 Task: Set the Shipping contact to 'does not match regex' while creating a New Invoice.
Action: Mouse moved to (187, 27)
Screenshot: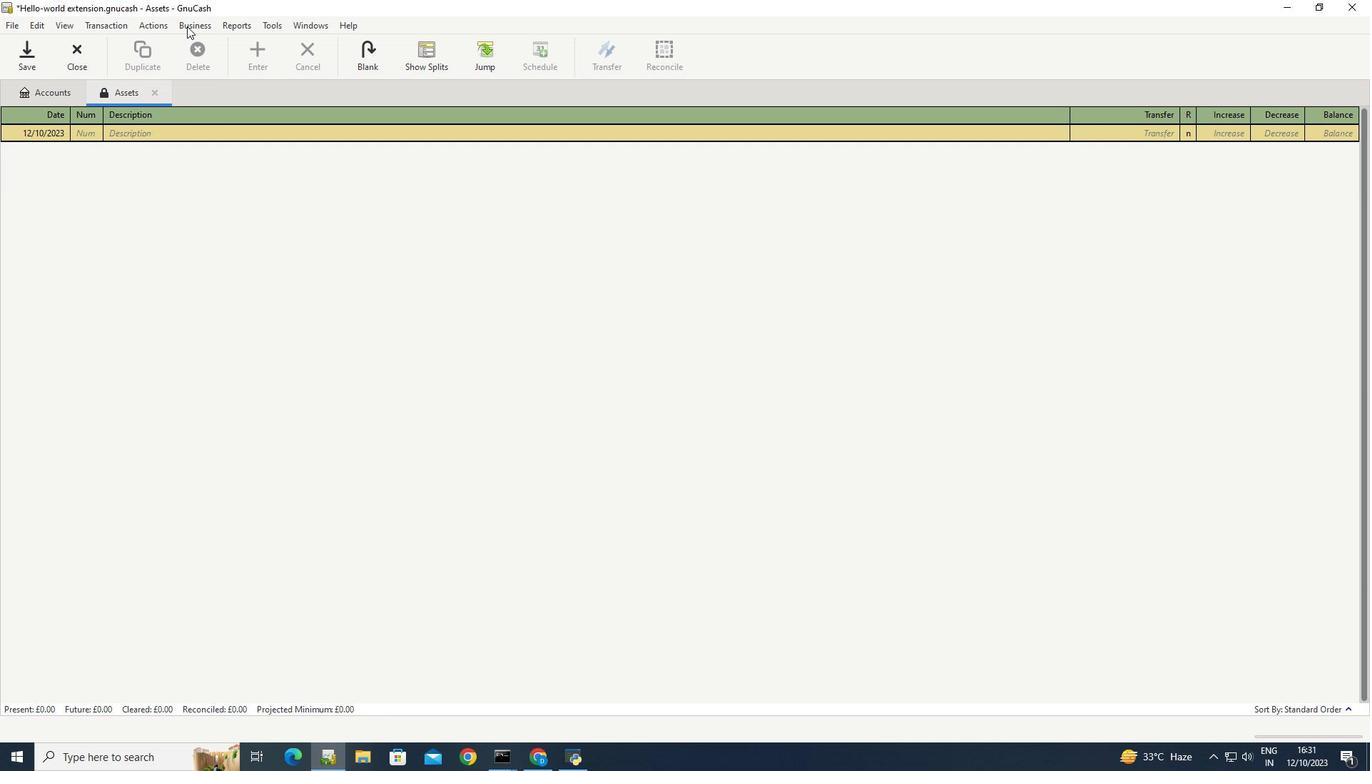 
Action: Mouse pressed left at (187, 27)
Screenshot: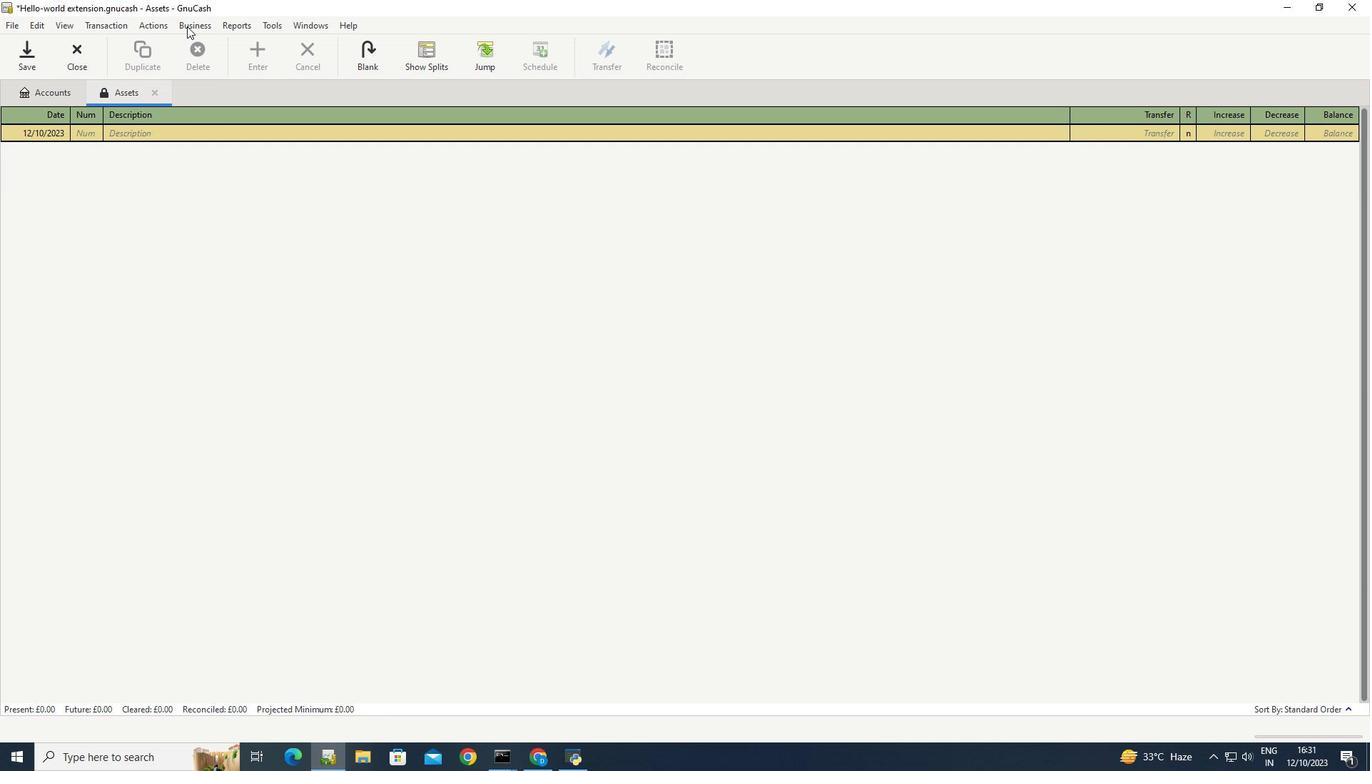 
Action: Mouse moved to (364, 96)
Screenshot: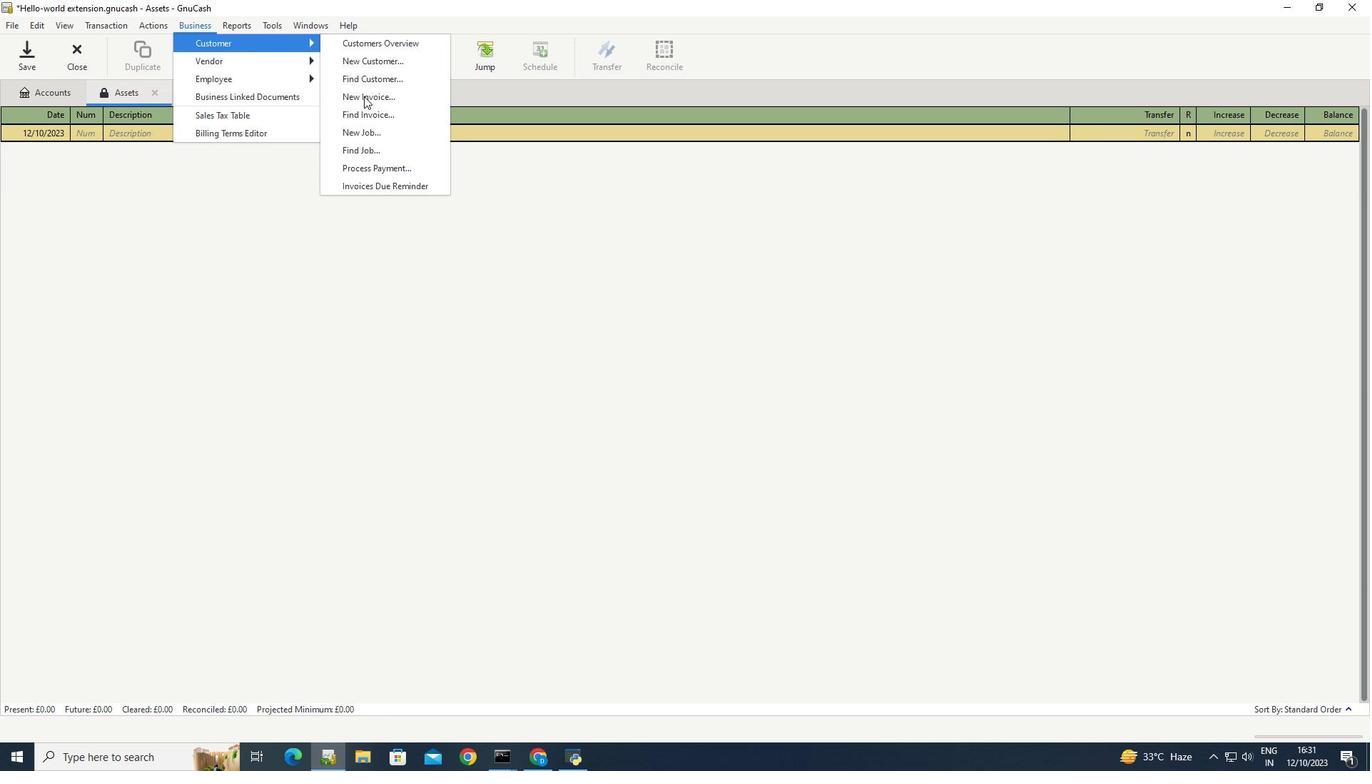 
Action: Mouse pressed left at (364, 96)
Screenshot: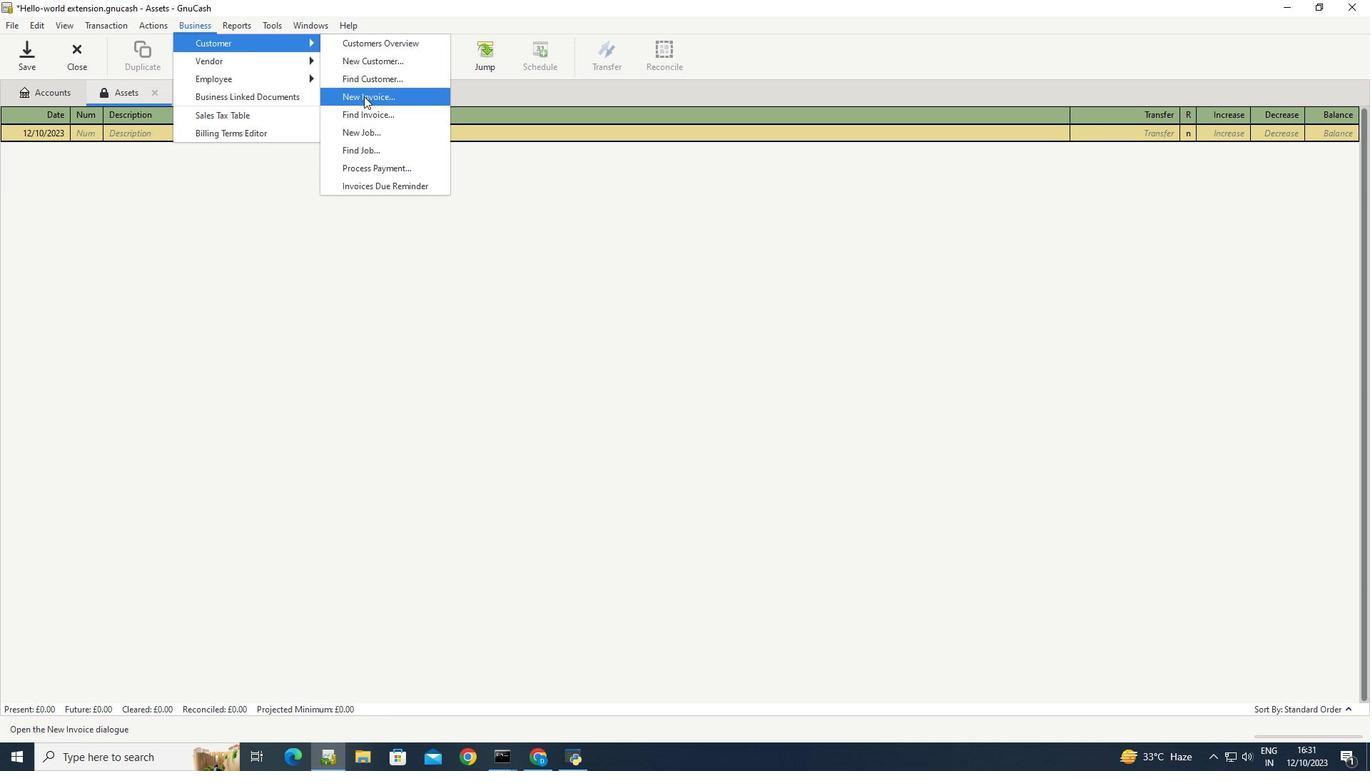 
Action: Mouse moved to (771, 379)
Screenshot: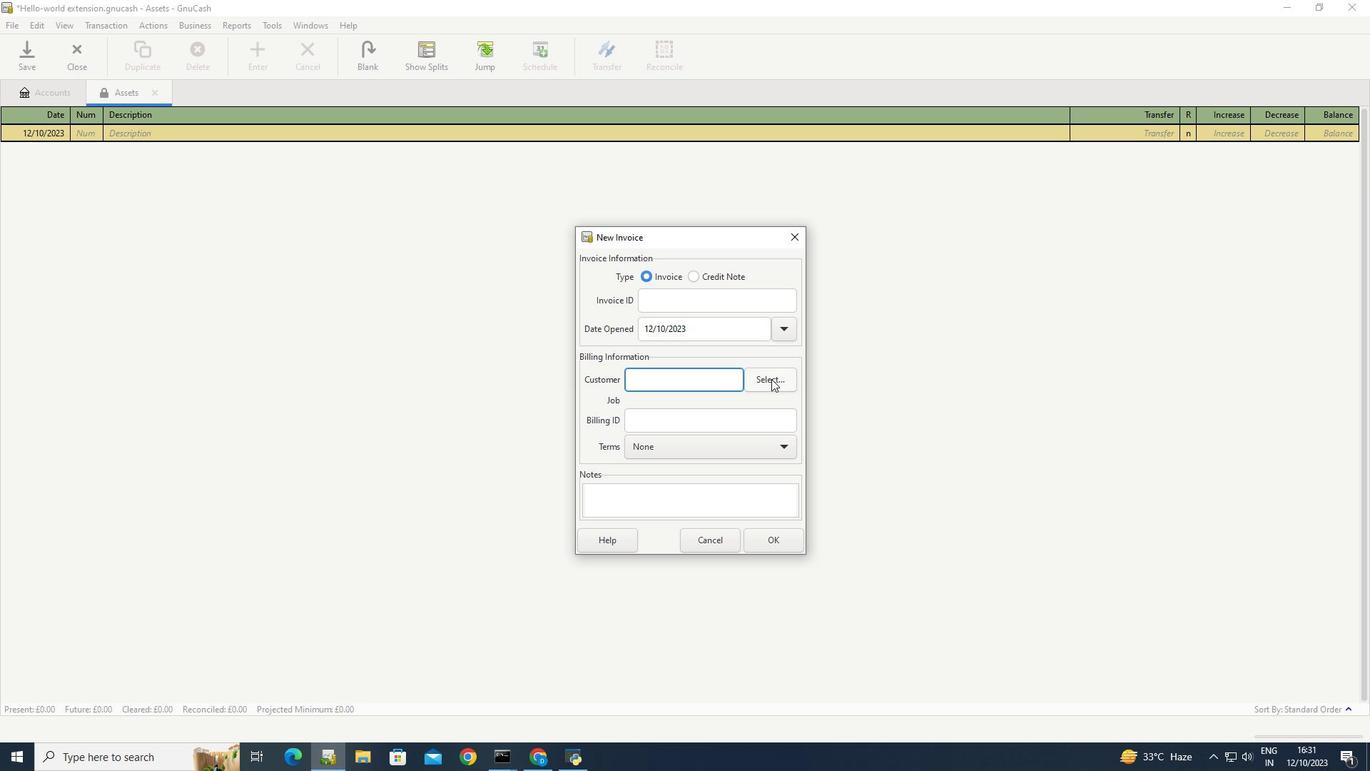
Action: Mouse pressed left at (771, 379)
Screenshot: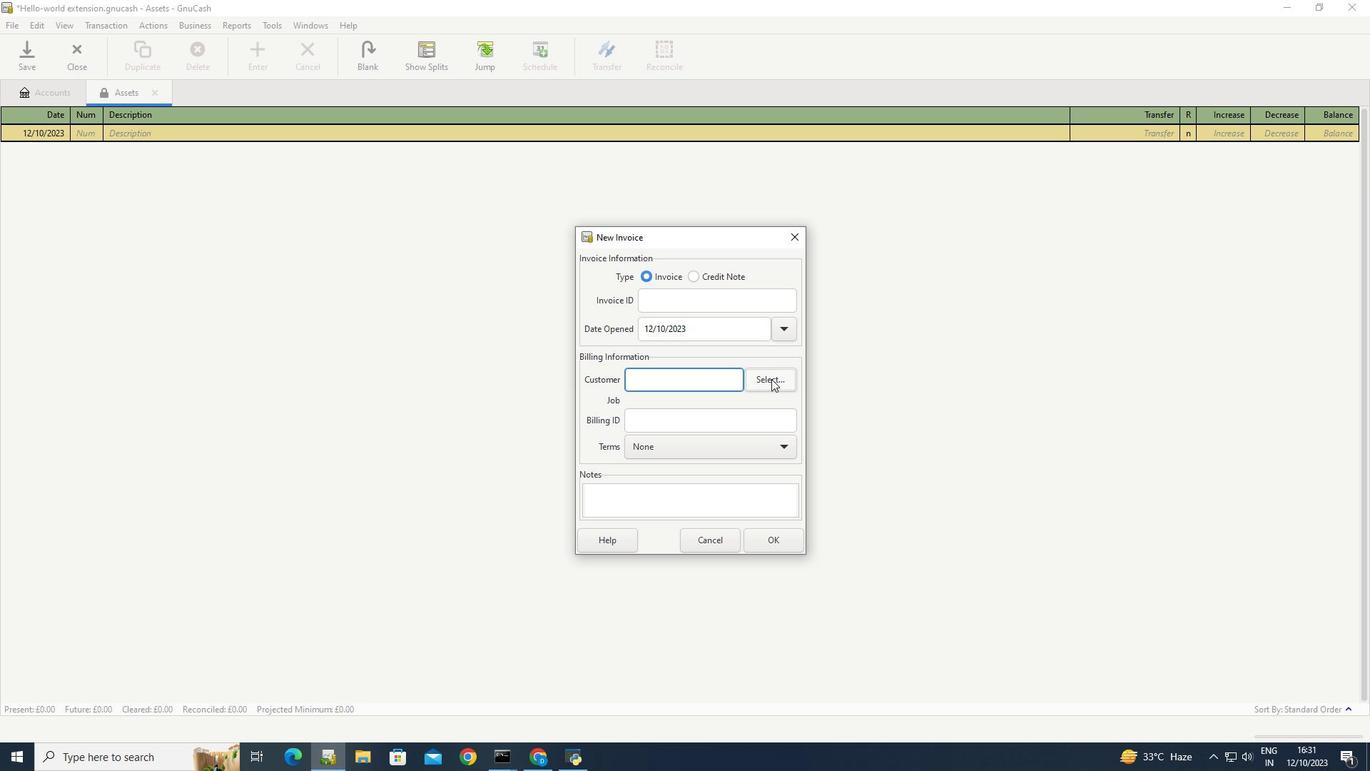 
Action: Mouse moved to (528, 330)
Screenshot: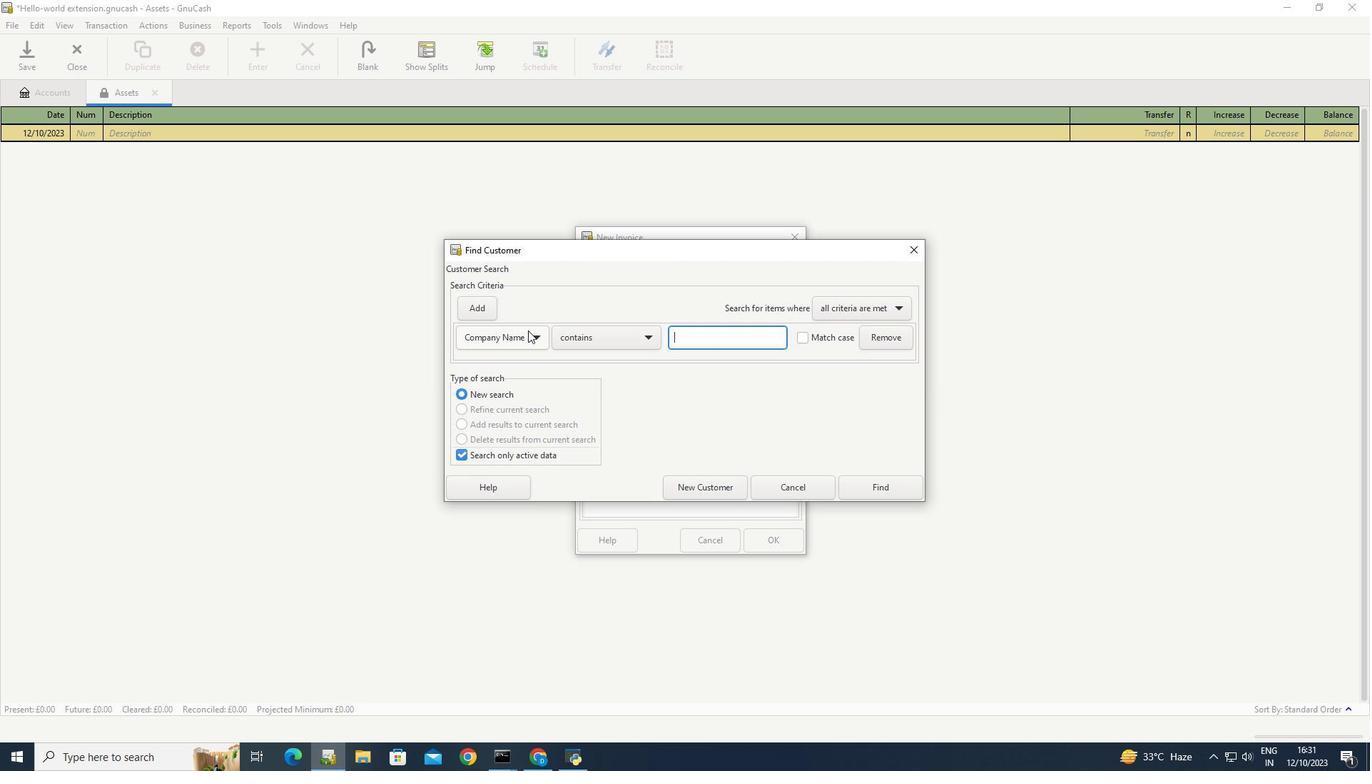 
Action: Mouse pressed left at (528, 330)
Screenshot: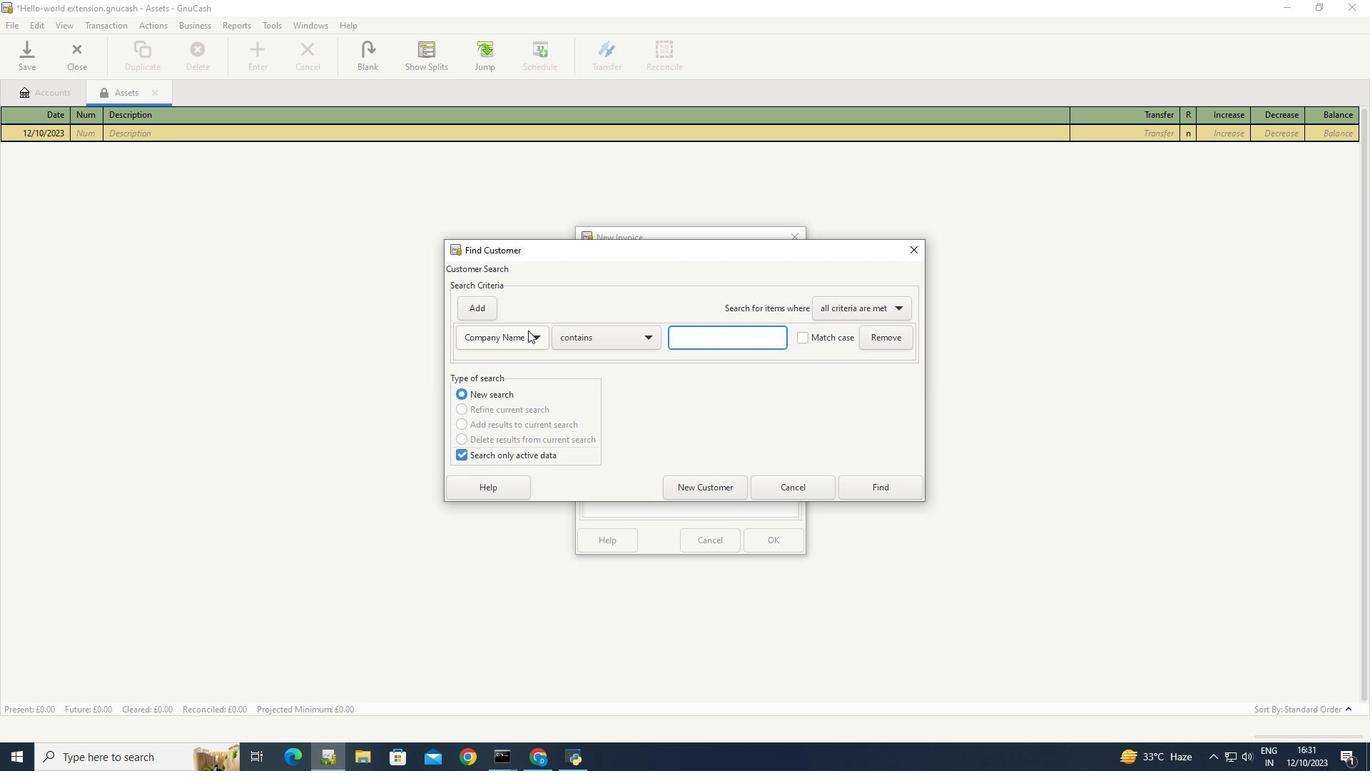 
Action: Mouse moved to (514, 399)
Screenshot: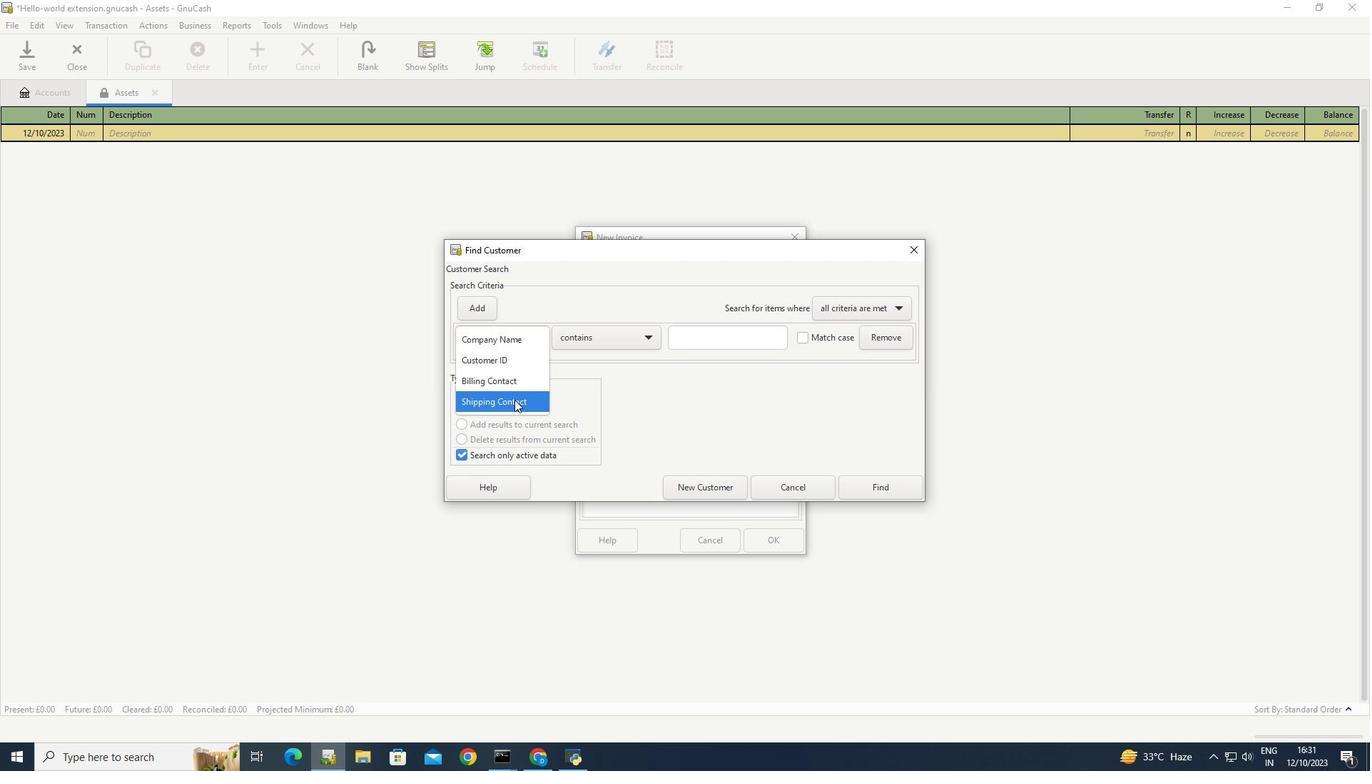 
Action: Mouse pressed left at (514, 399)
Screenshot: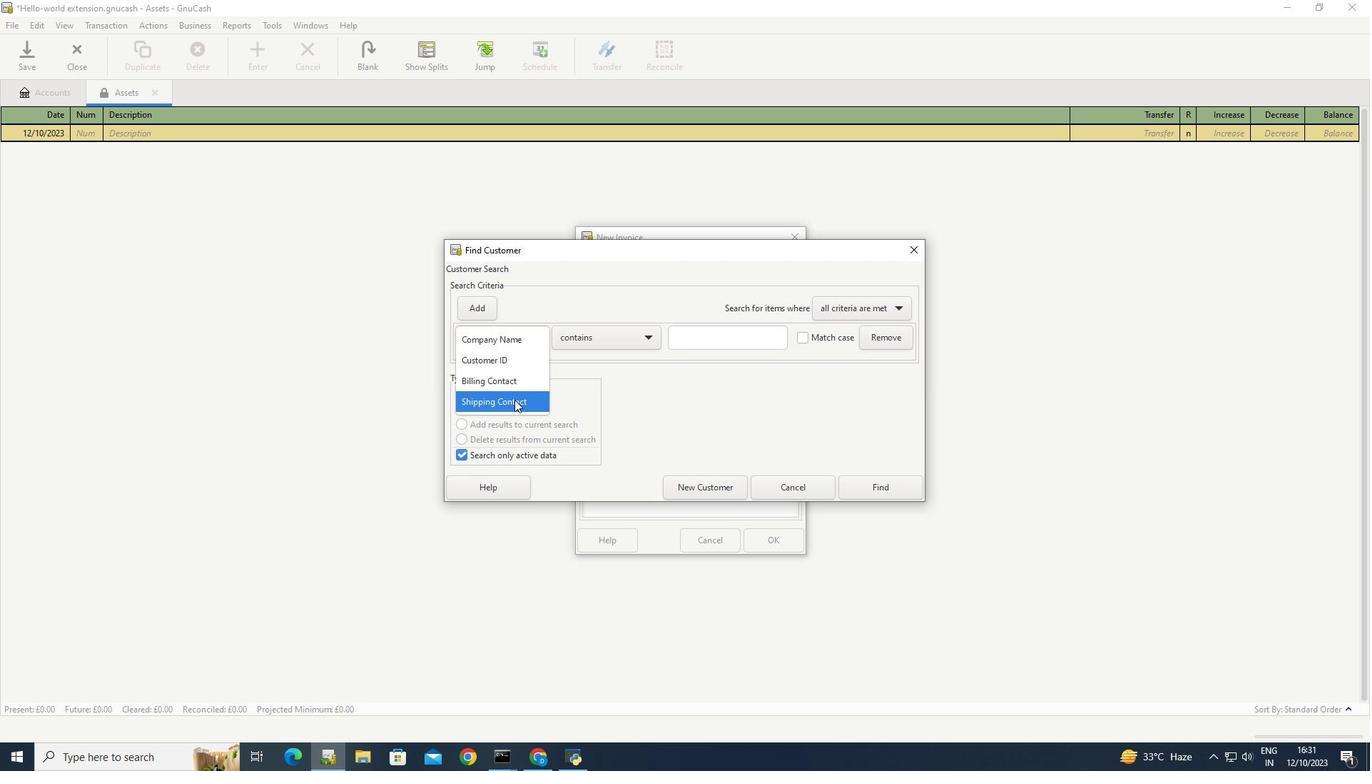 
Action: Mouse moved to (649, 334)
Screenshot: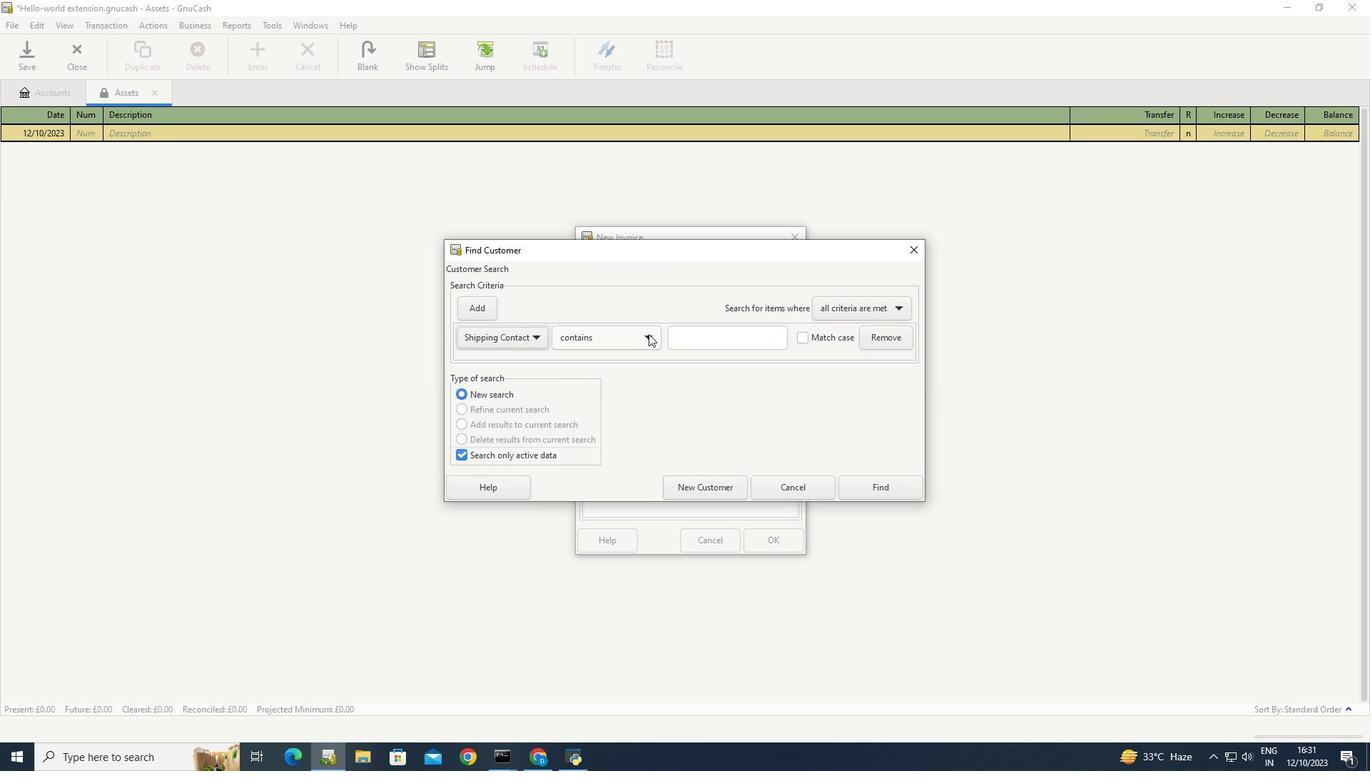 
Action: Mouse pressed left at (649, 334)
Screenshot: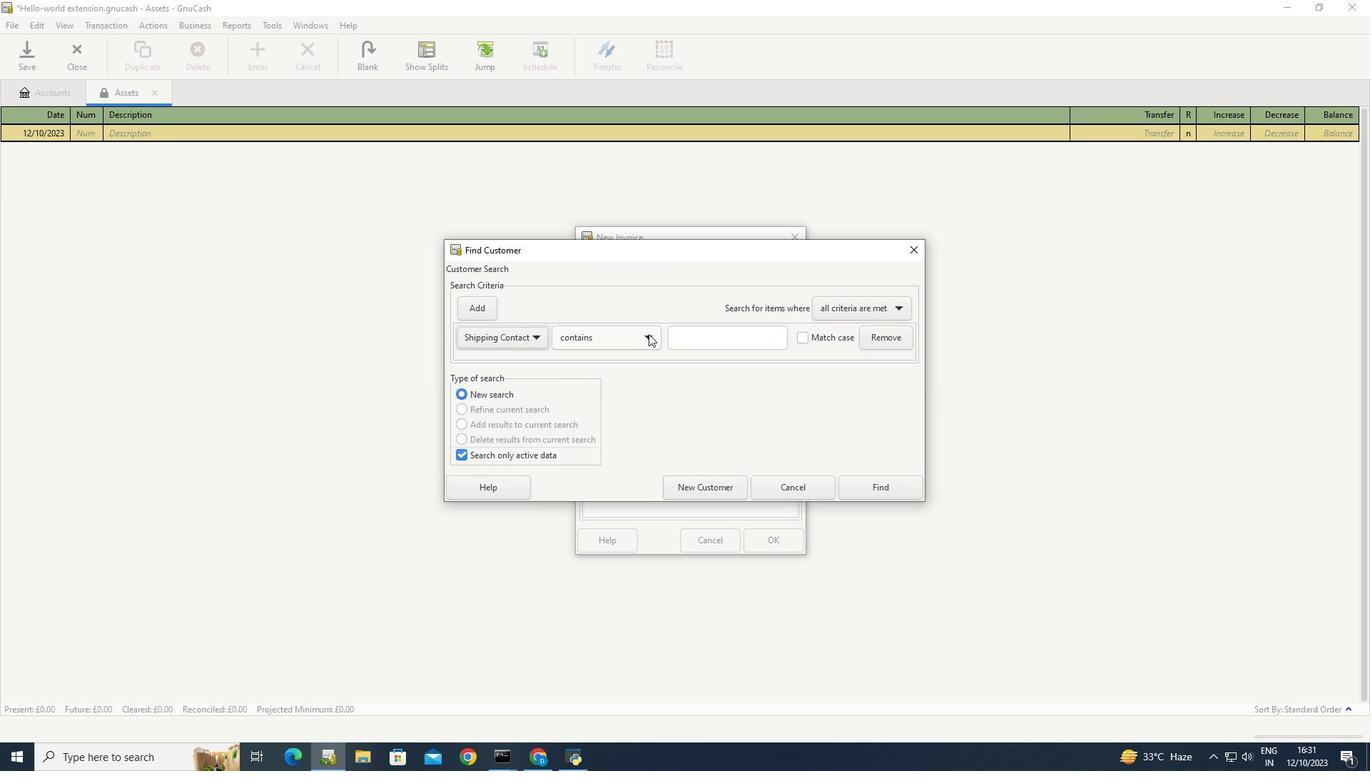 
Action: Mouse moved to (609, 399)
Screenshot: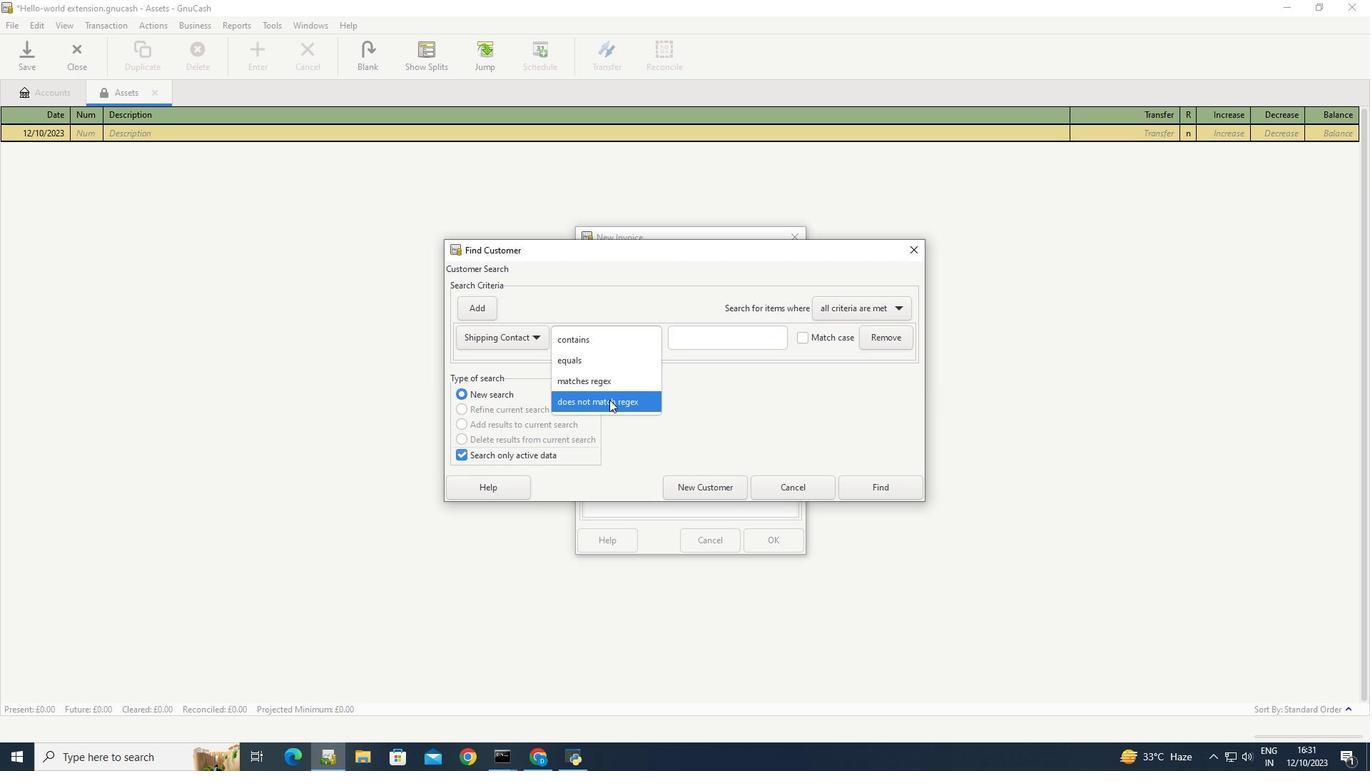 
Action: Mouse pressed left at (609, 399)
Screenshot: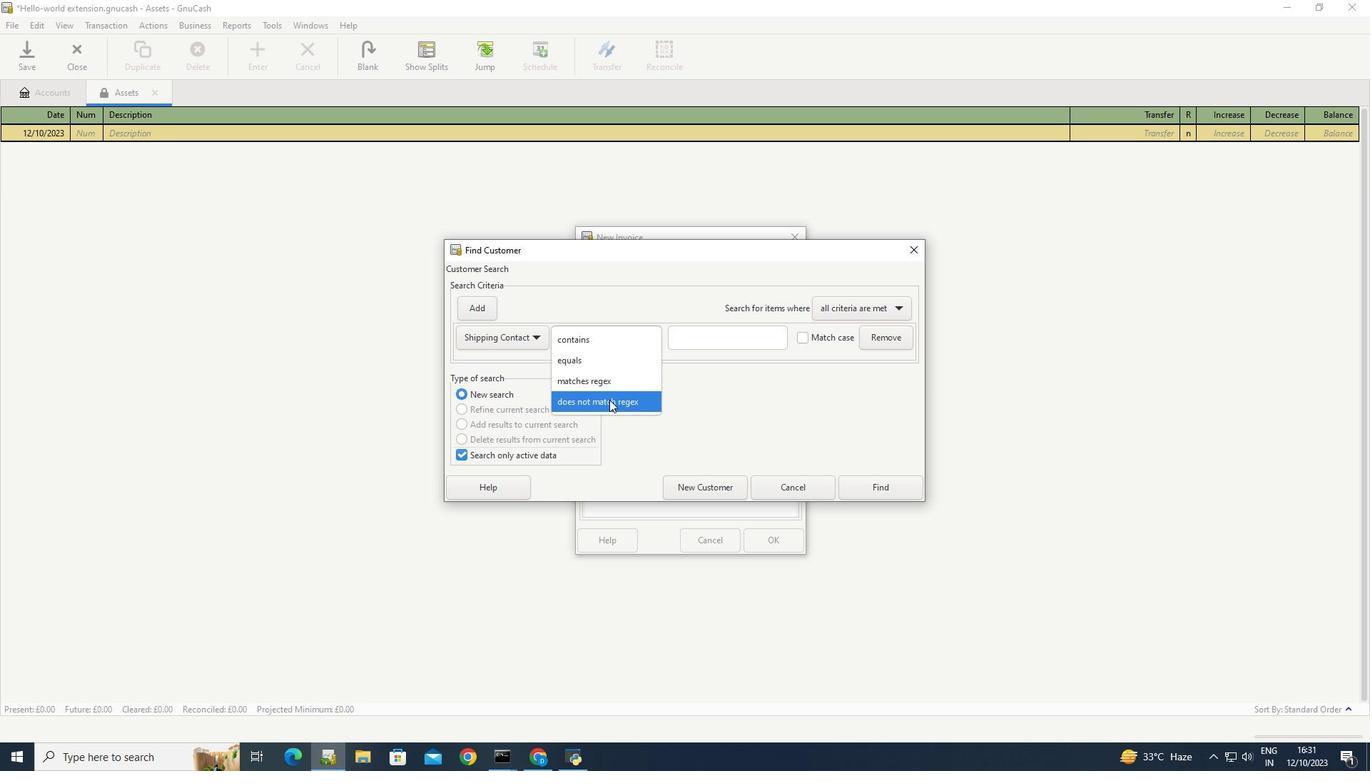 
Action: Mouse moved to (681, 418)
Screenshot: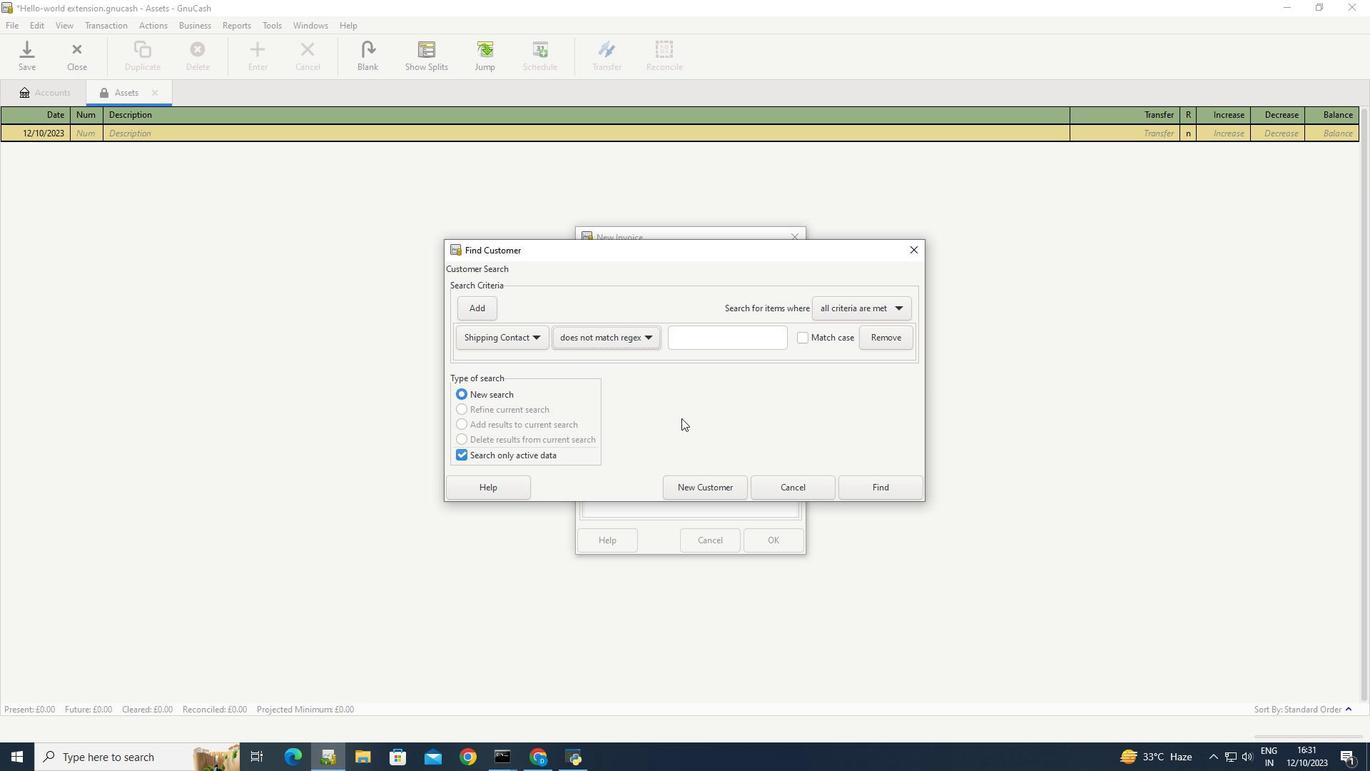 
Action: Mouse pressed left at (681, 418)
Screenshot: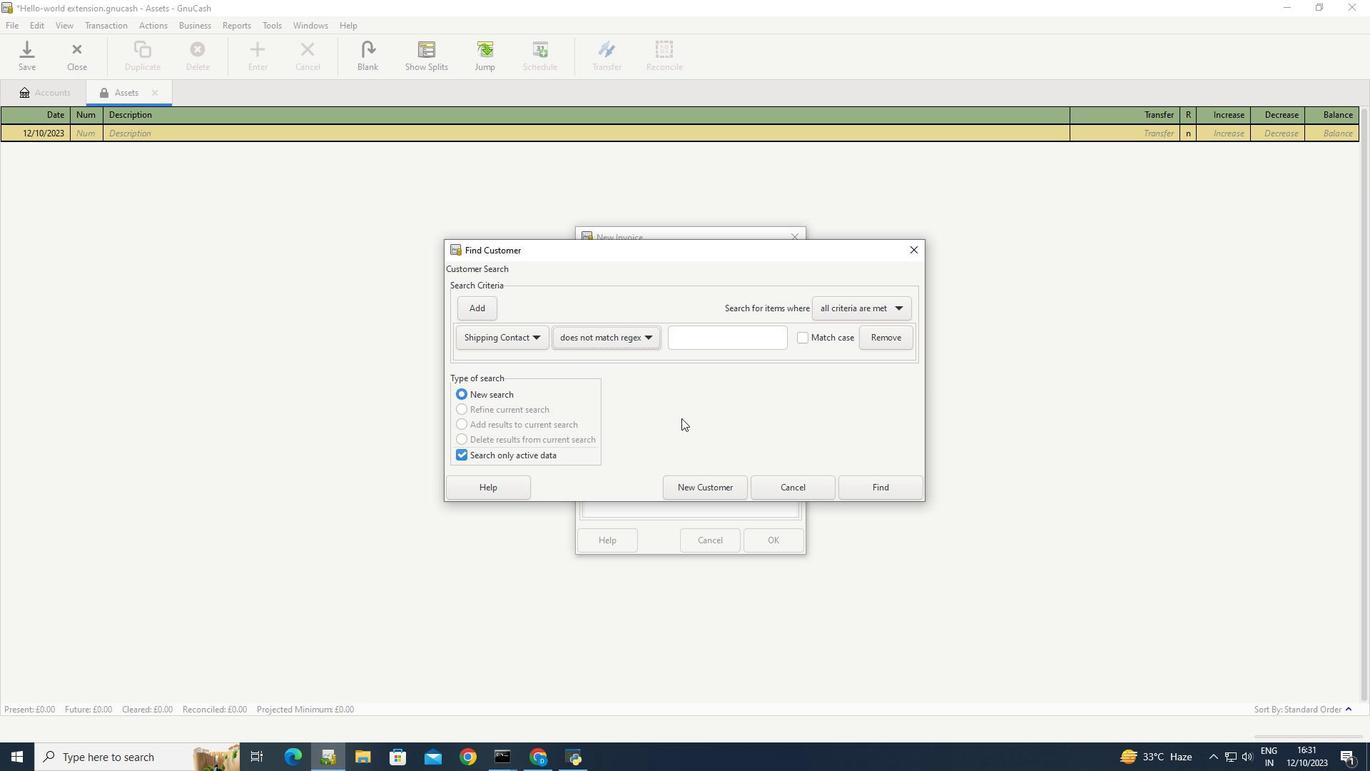 
